 Task: Search for tasks or emails due today in Outlook.
Action: Mouse moved to (186, 12)
Screenshot: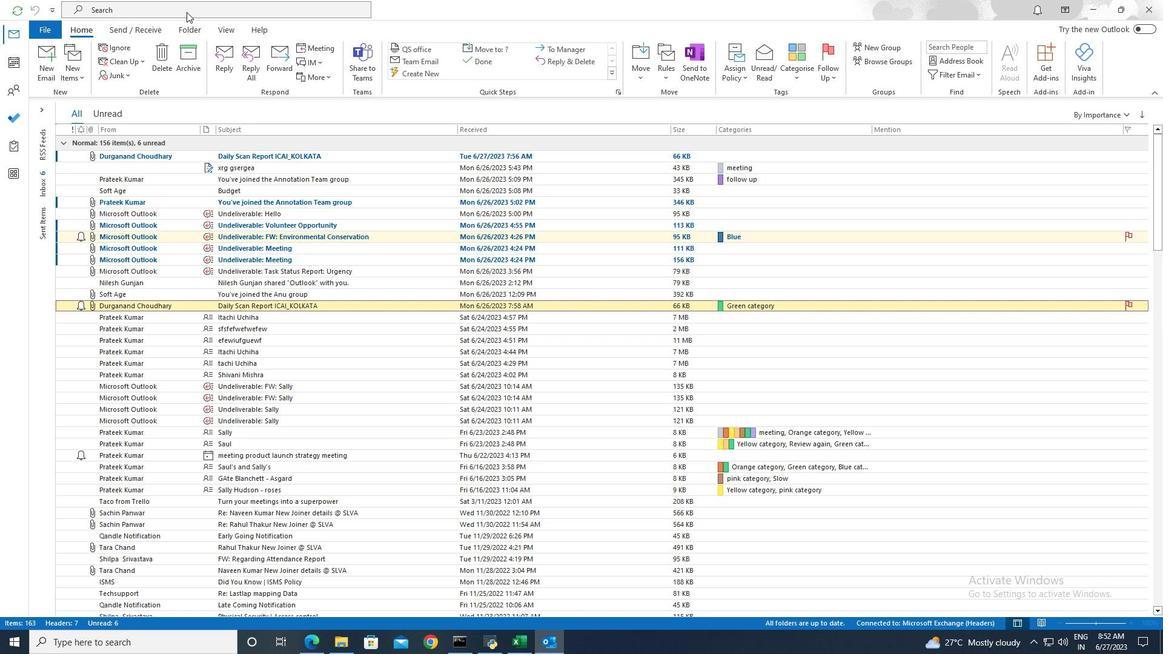 
Action: Mouse pressed left at (186, 12)
Screenshot: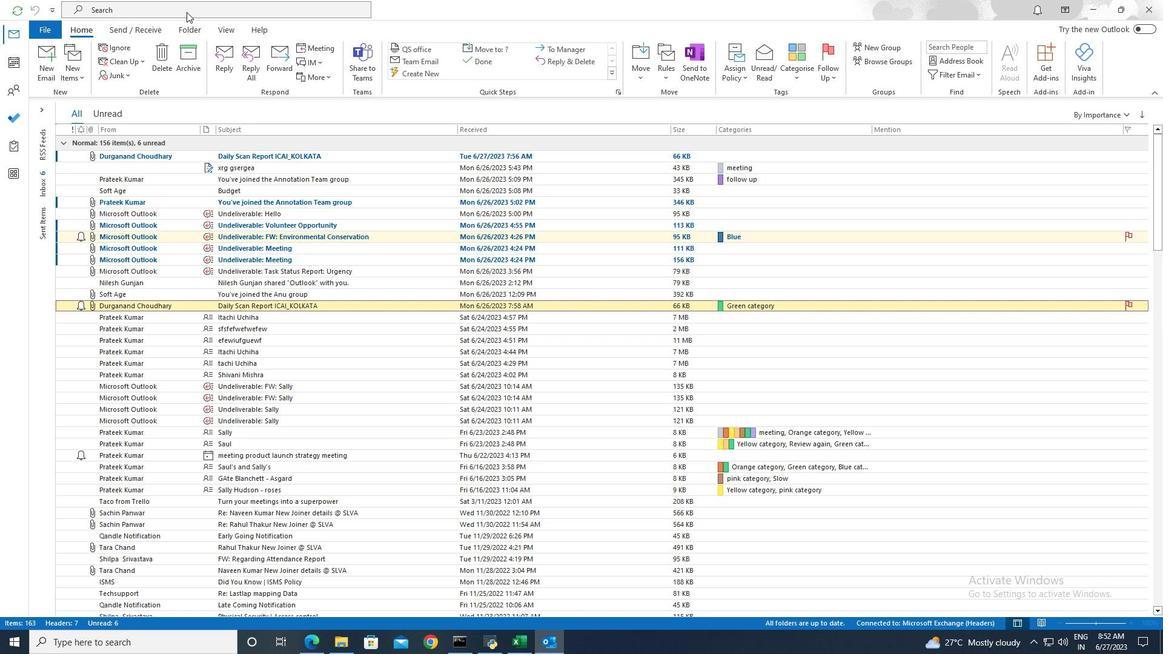 
Action: Mouse moved to (418, 12)
Screenshot: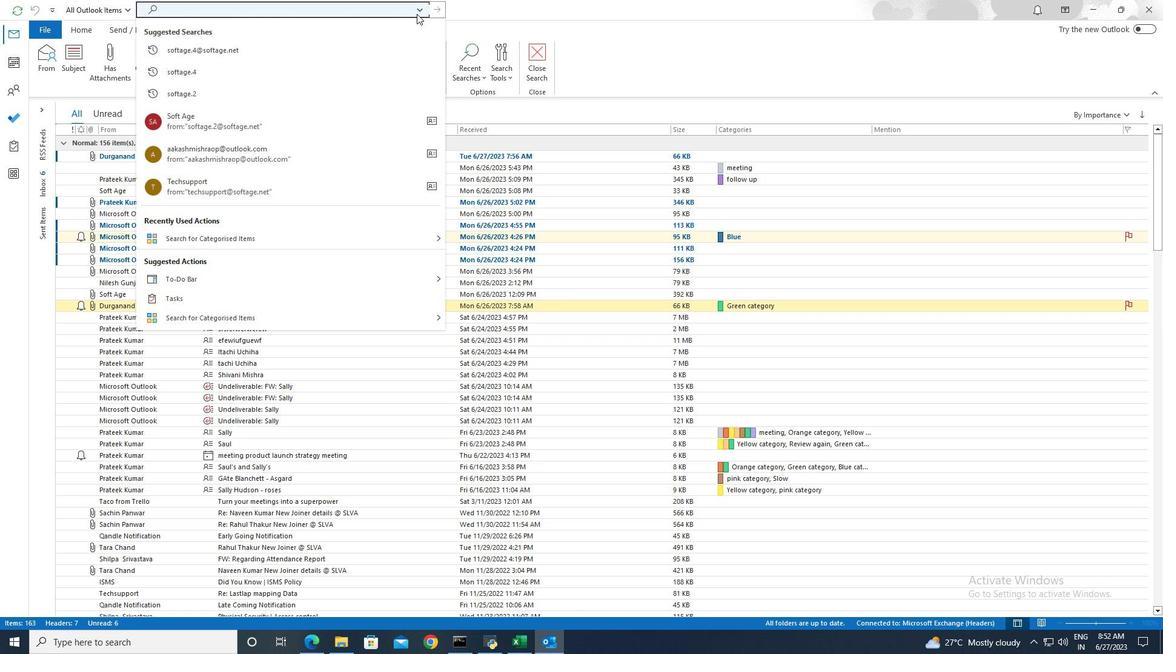 
Action: Mouse pressed left at (418, 12)
Screenshot: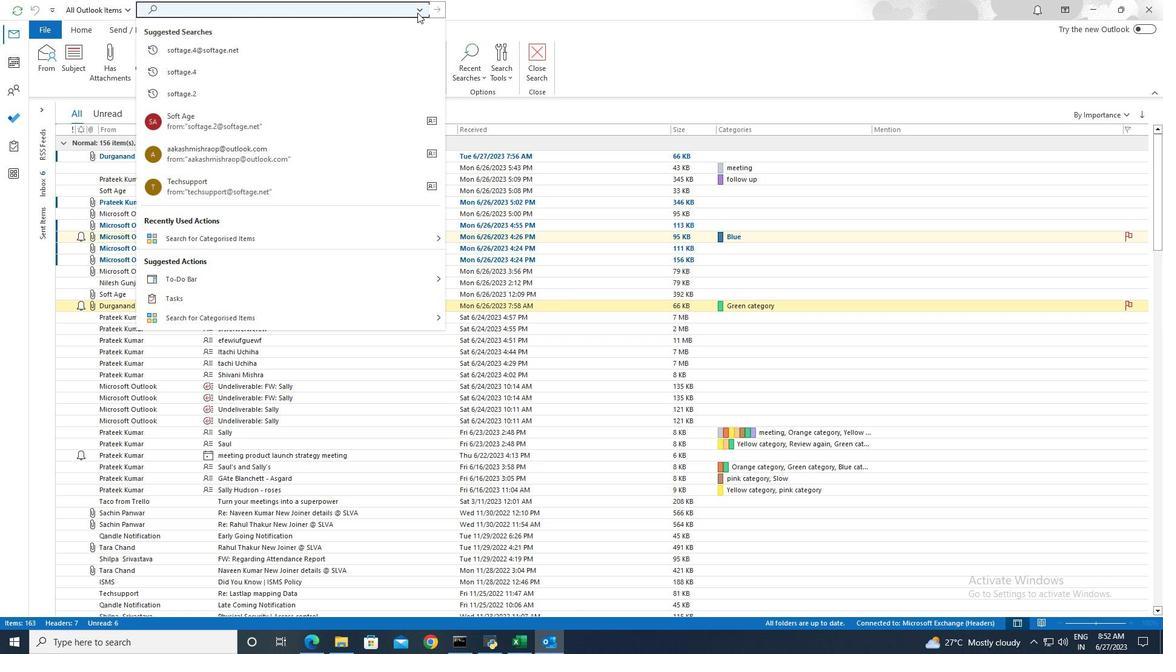 
Action: Mouse moved to (336, 136)
Screenshot: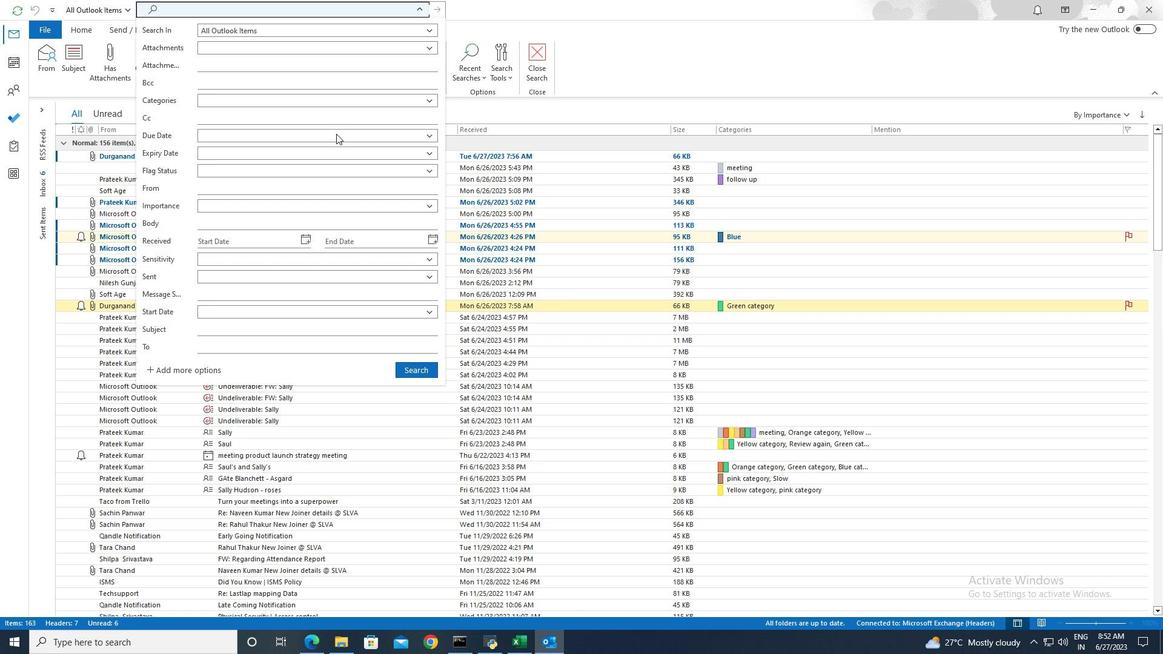 
Action: Mouse pressed left at (336, 136)
Screenshot: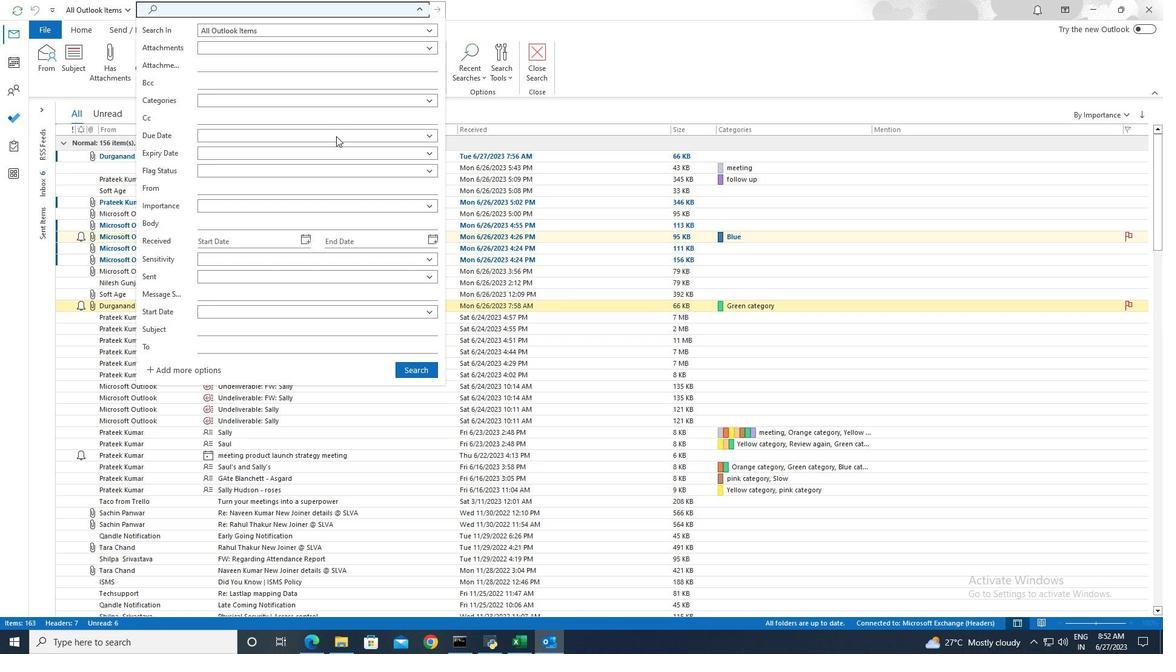 
Action: Mouse moved to (327, 153)
Screenshot: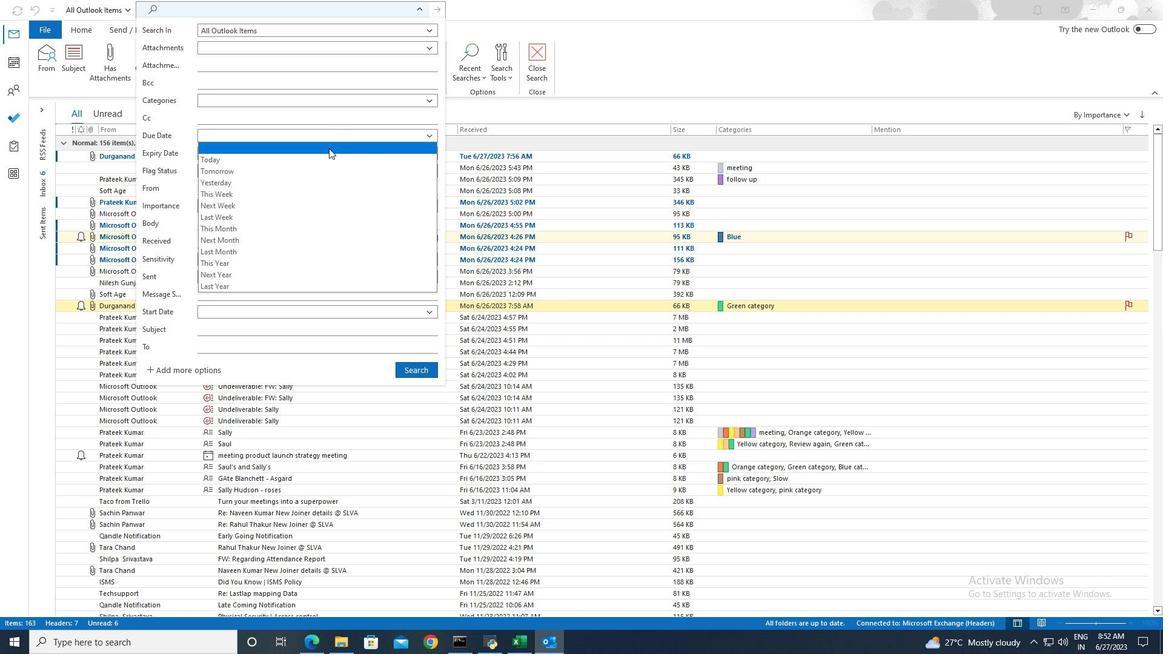 
Action: Mouse pressed left at (327, 153)
Screenshot: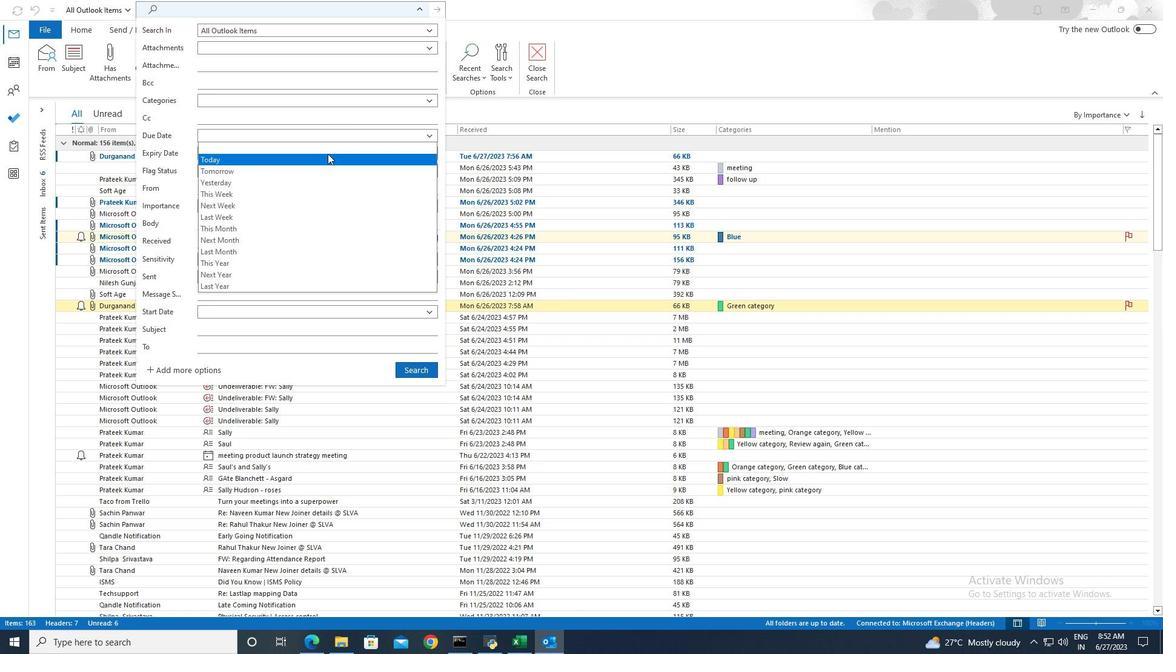 
Action: Mouse moved to (412, 371)
Screenshot: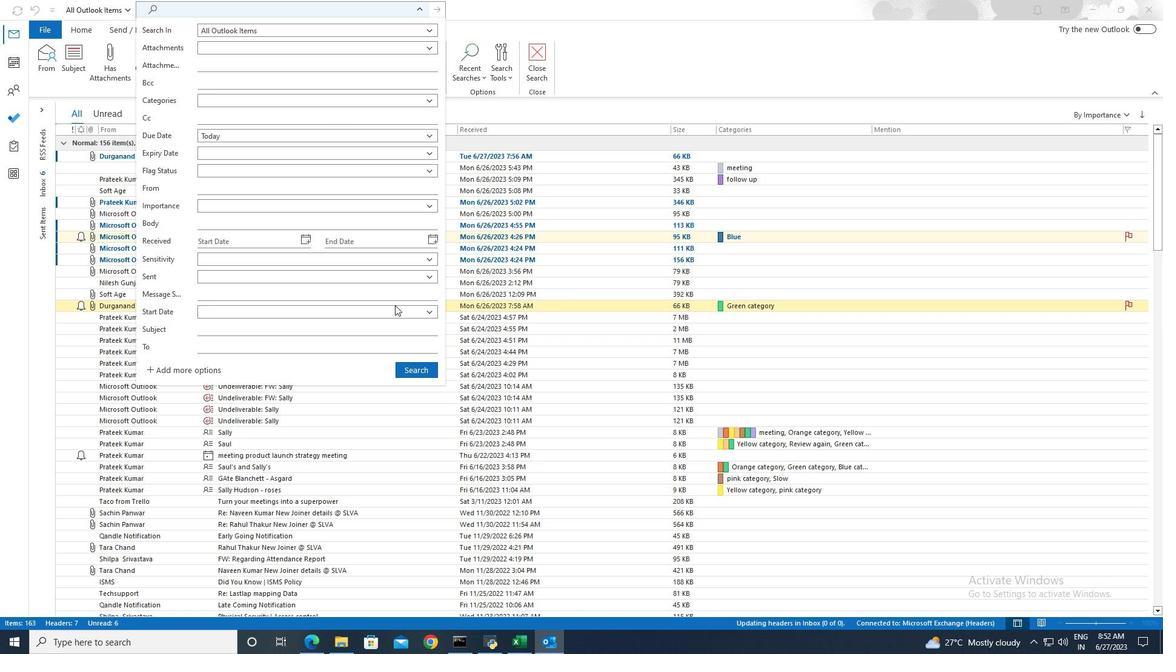 
Action: Mouse pressed left at (412, 371)
Screenshot: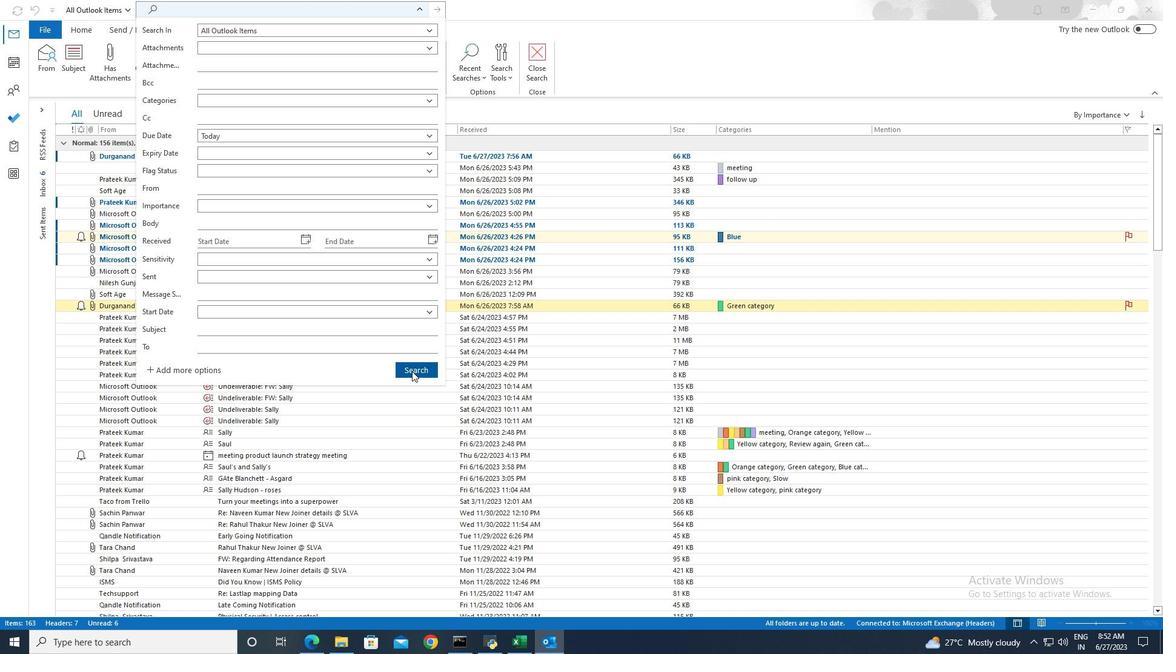 
